 Task: Select and add the product "CVS Health Naproxen Sodium Tablets 220mg (100 ct)" to cart from the store "CVS".
Action: Mouse pressed left at (53, 89)
Screenshot: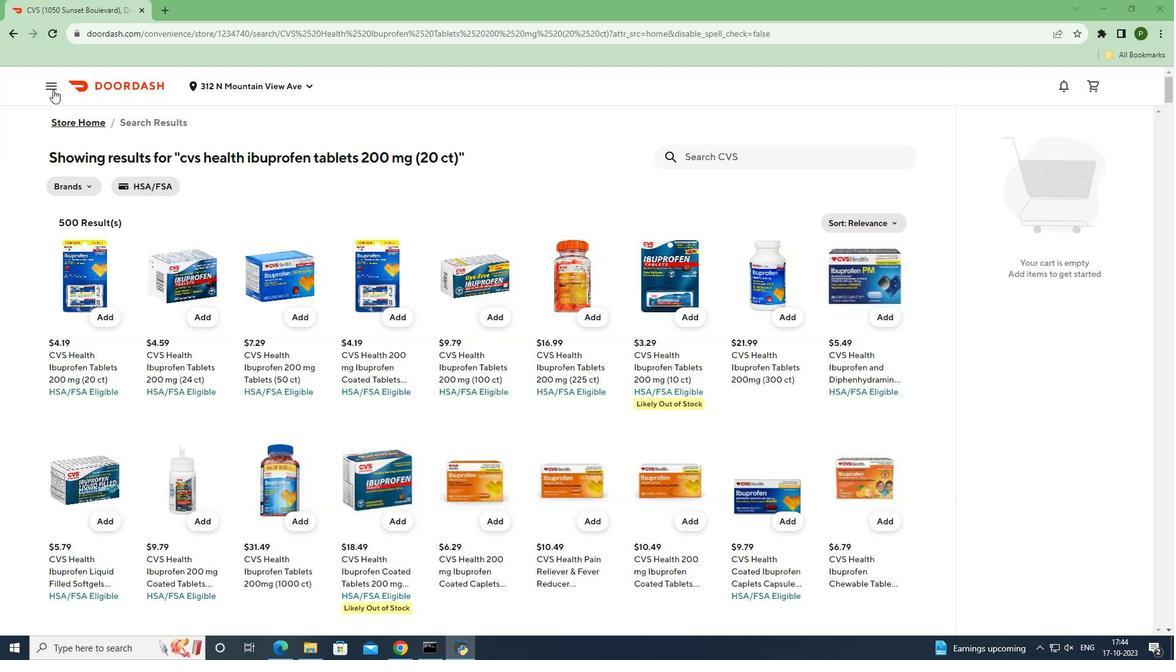 
Action: Mouse moved to (46, 171)
Screenshot: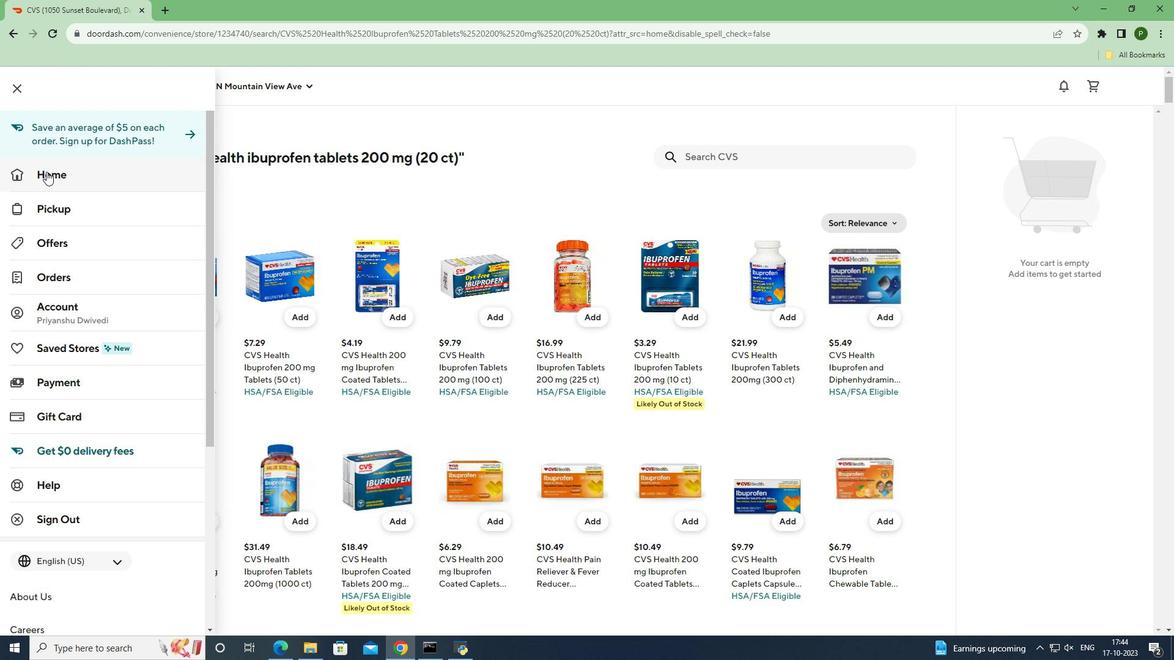 
Action: Mouse pressed left at (46, 171)
Screenshot: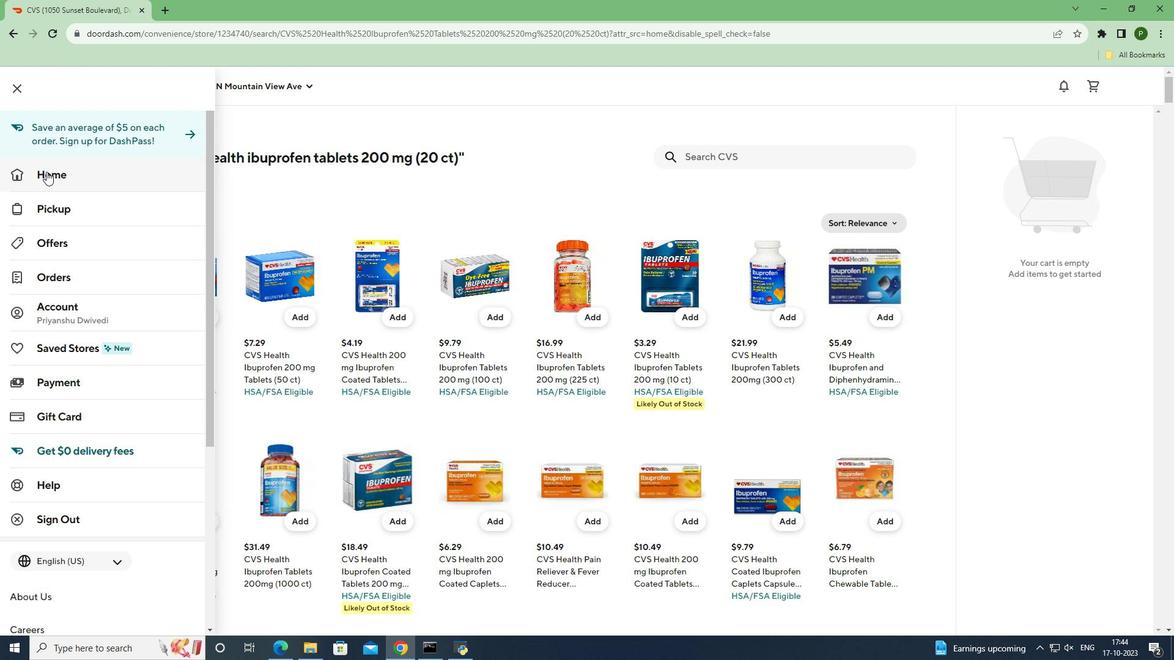 
Action: Mouse moved to (880, 137)
Screenshot: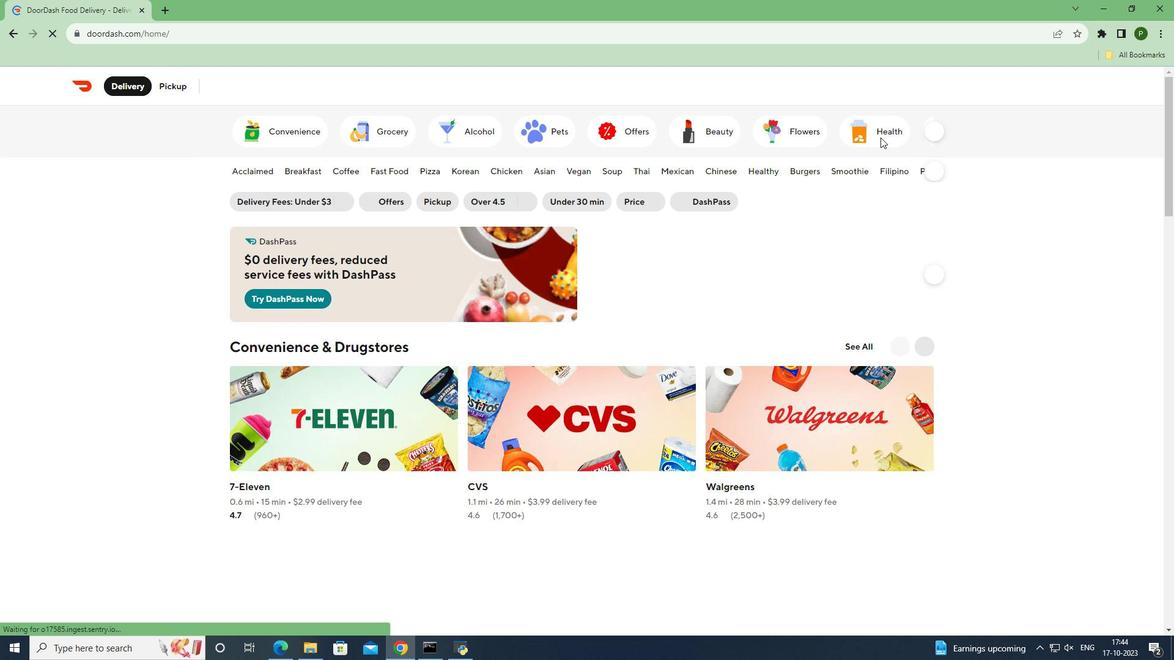 
Action: Mouse pressed left at (880, 137)
Screenshot: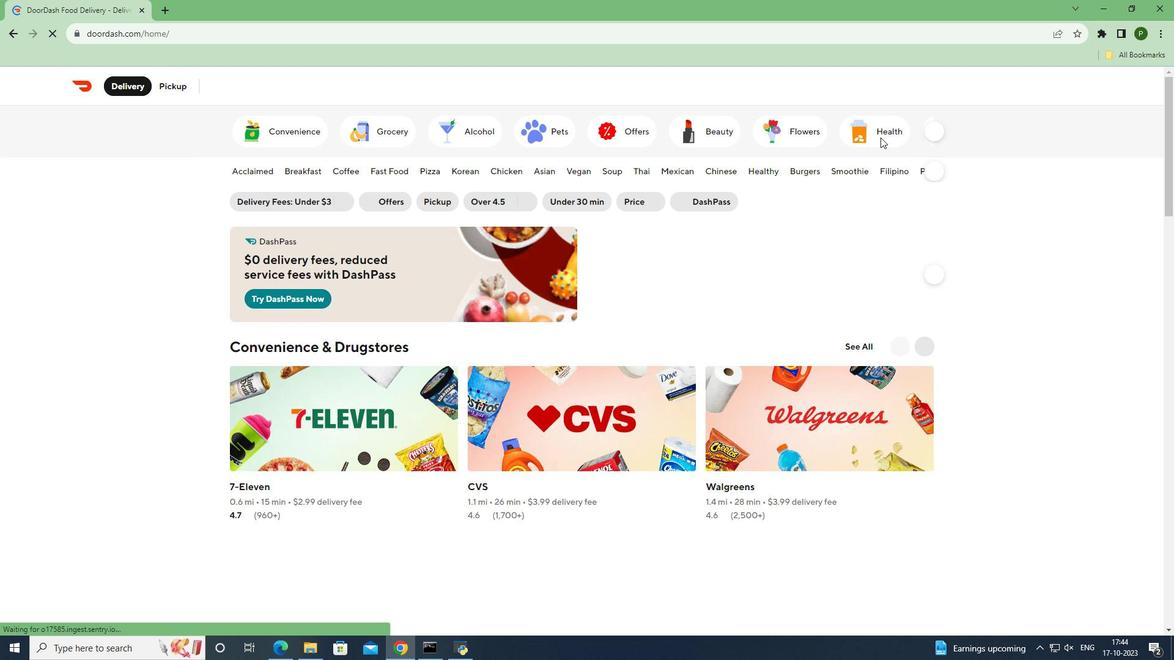 
Action: Mouse moved to (584, 416)
Screenshot: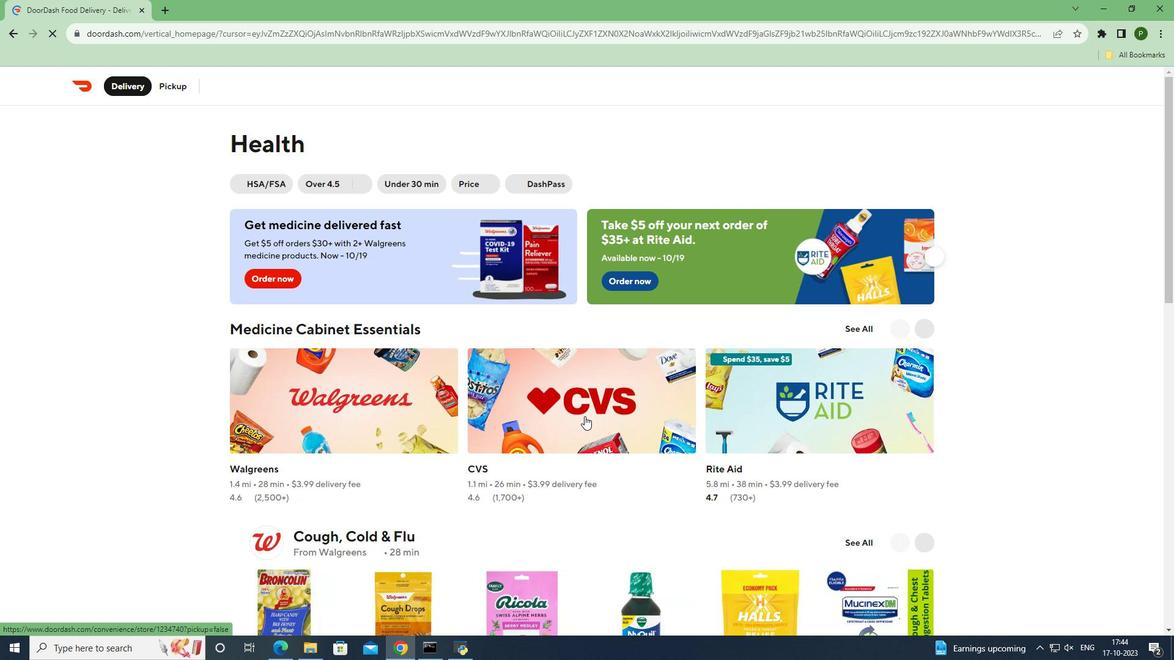 
Action: Mouse pressed left at (584, 416)
Screenshot: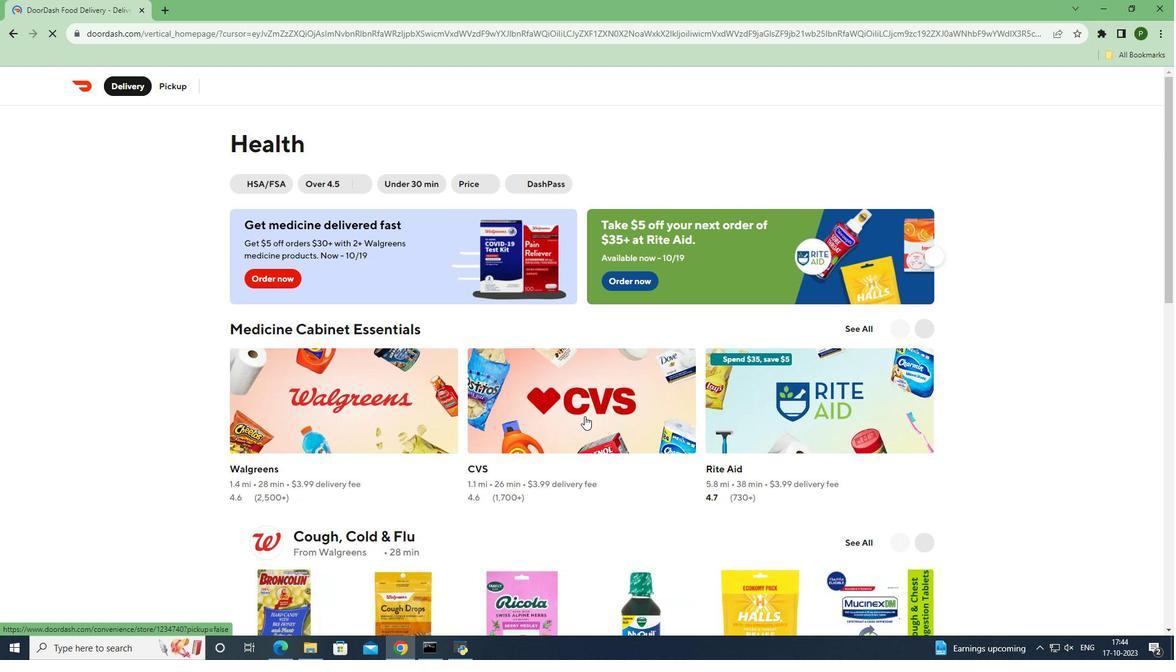 
Action: Mouse moved to (791, 197)
Screenshot: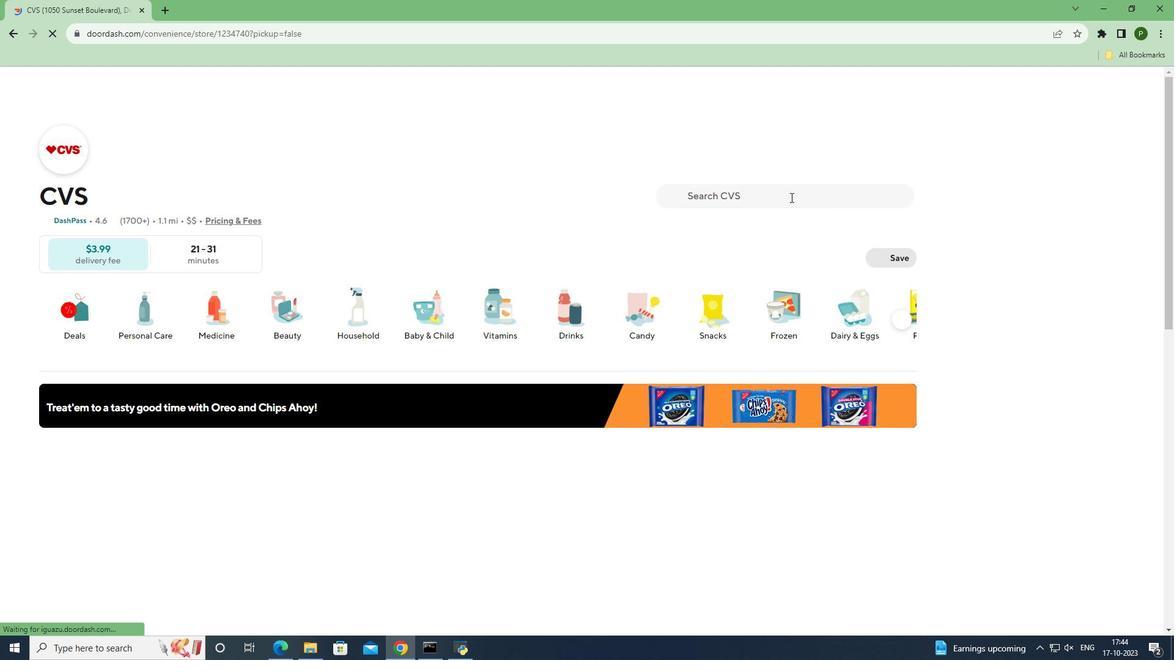 
Action: Mouse pressed left at (791, 197)
Screenshot: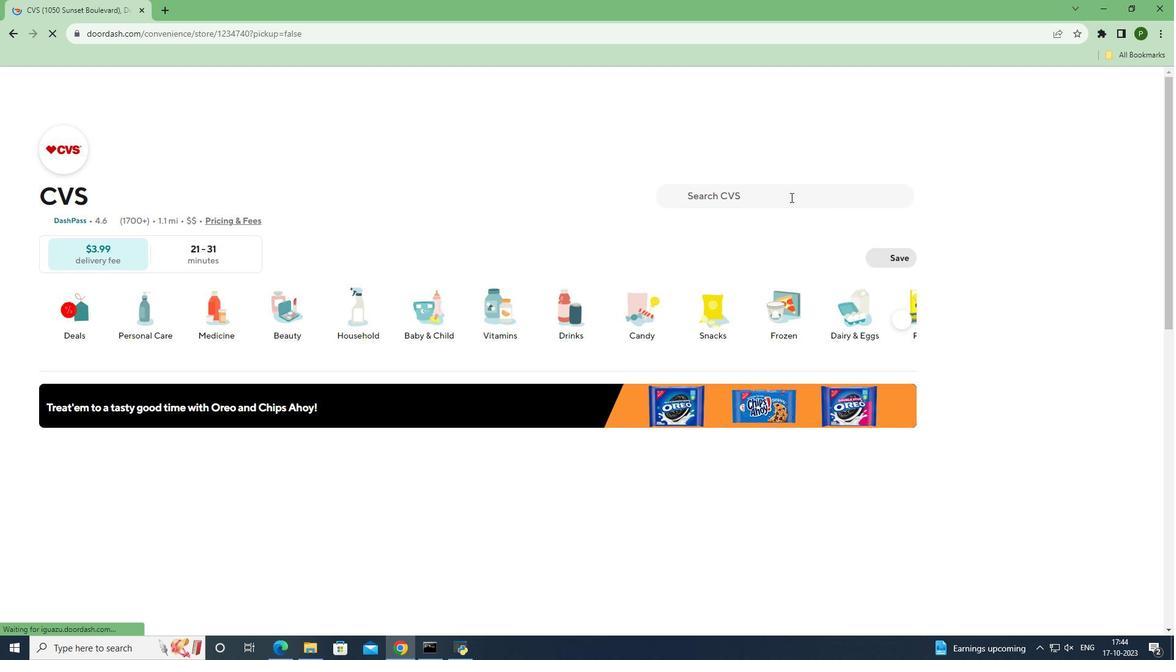
Action: Key pressed <Key.caps_lock>
Screenshot: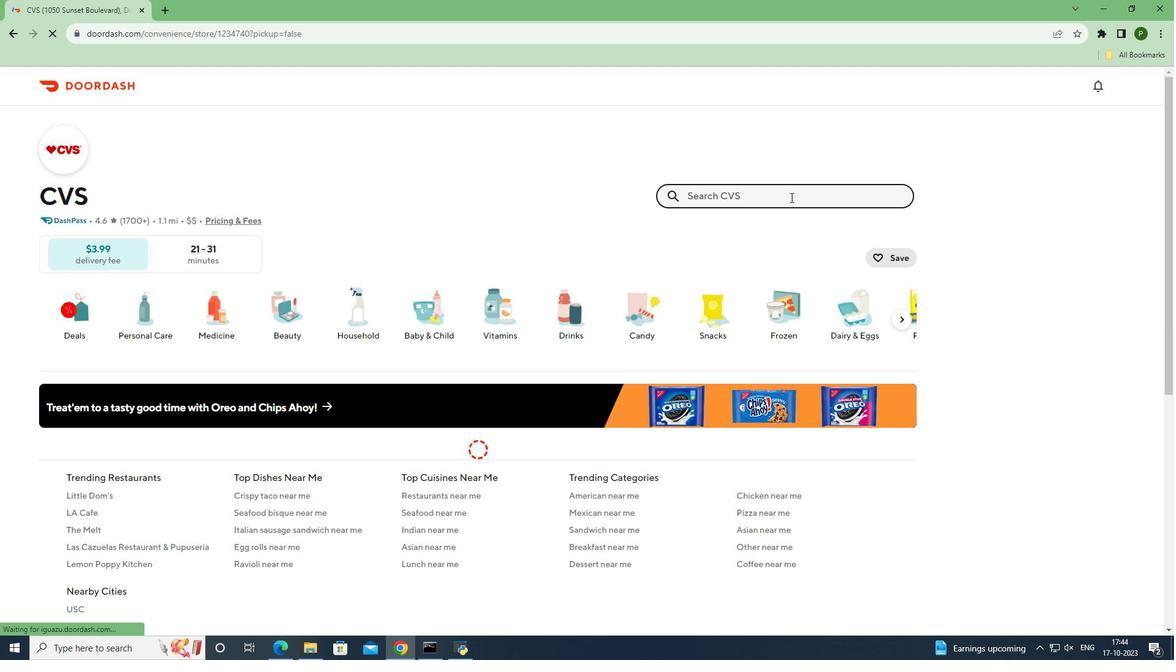 
Action: Mouse moved to (791, 197)
Screenshot: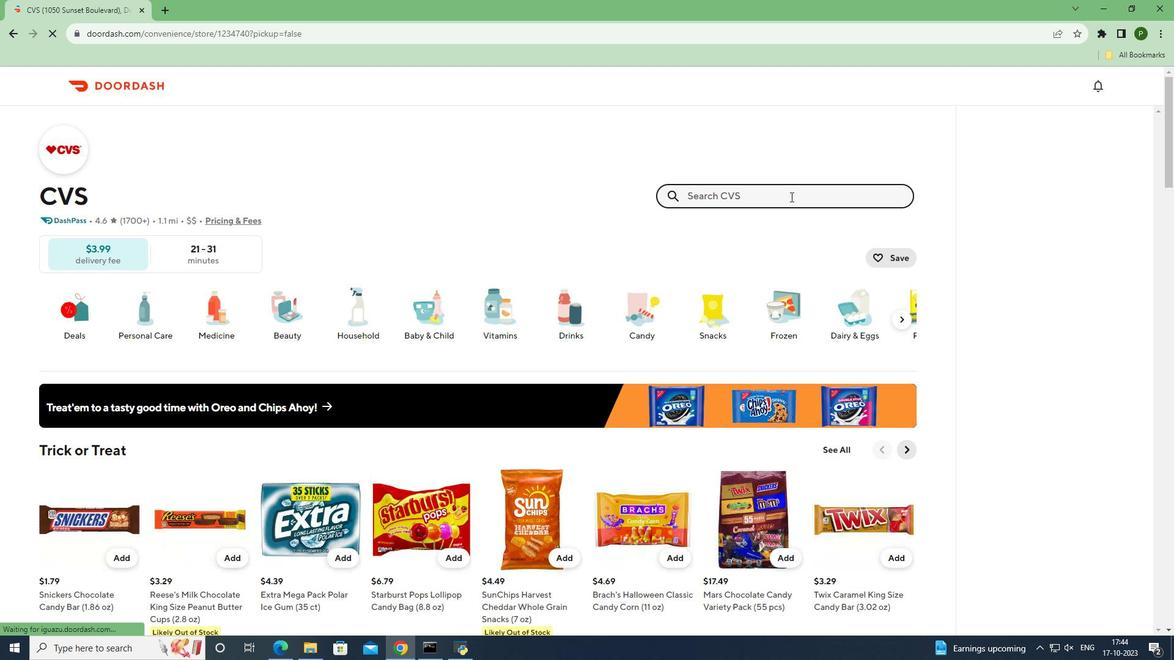 
Action: Key pressed CVS<Key.space>H<Key.caps_lock>ealth<Key.space><Key.caps_lock>N<Key.caps_lock>aproxen<Key.space><Key.caps_lock>S<Key.caps_lock>odium<Key.space><Key.caps_lock>T<Key.caps_lock>ablets<Key.space>220<Key.space>mg<Key.space><Key.shift_r>(100<Key.space>ct<Key.shift_r>)<Key.enter>
Screenshot: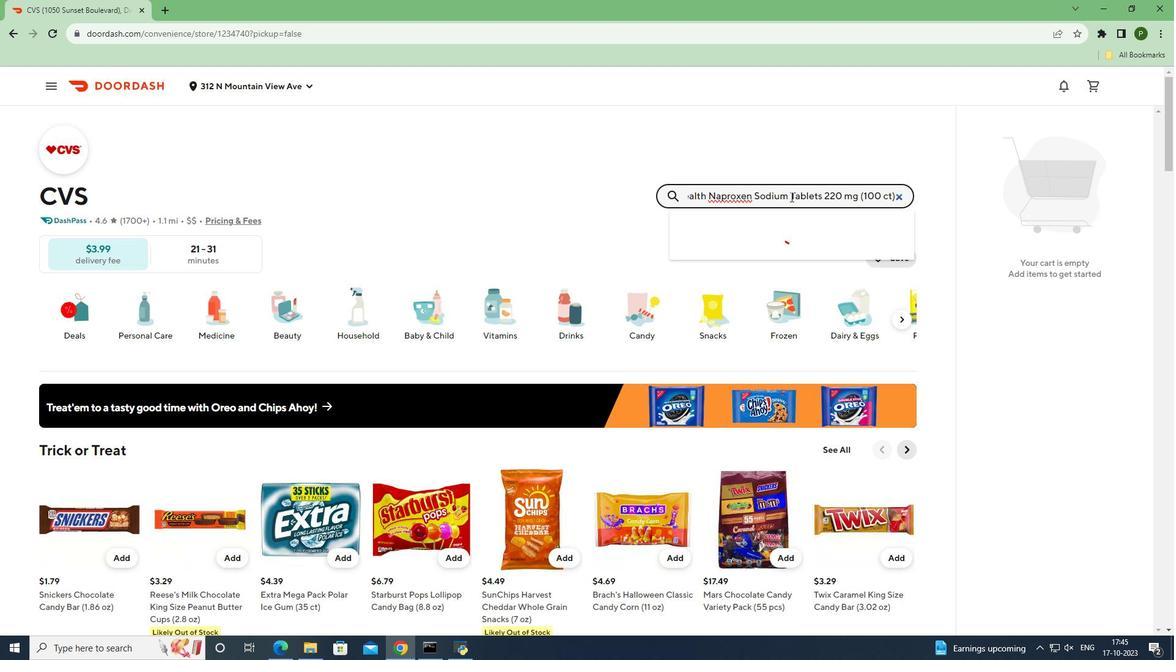 
Action: Mouse moved to (105, 318)
Screenshot: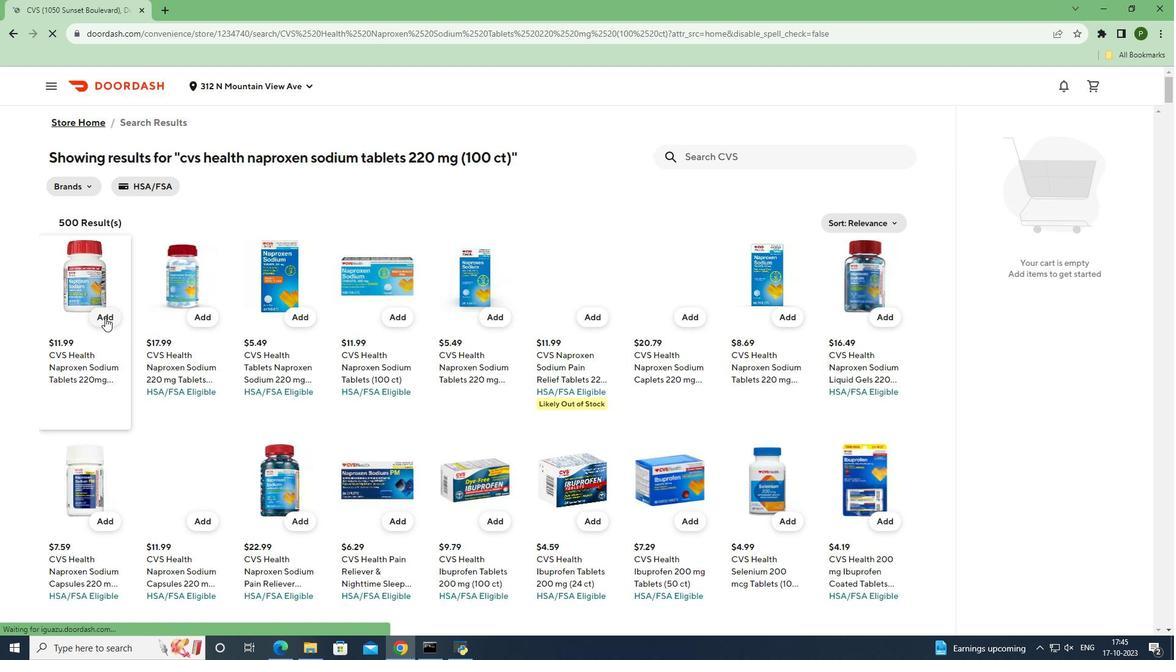 
Action: Mouse pressed left at (105, 318)
Screenshot: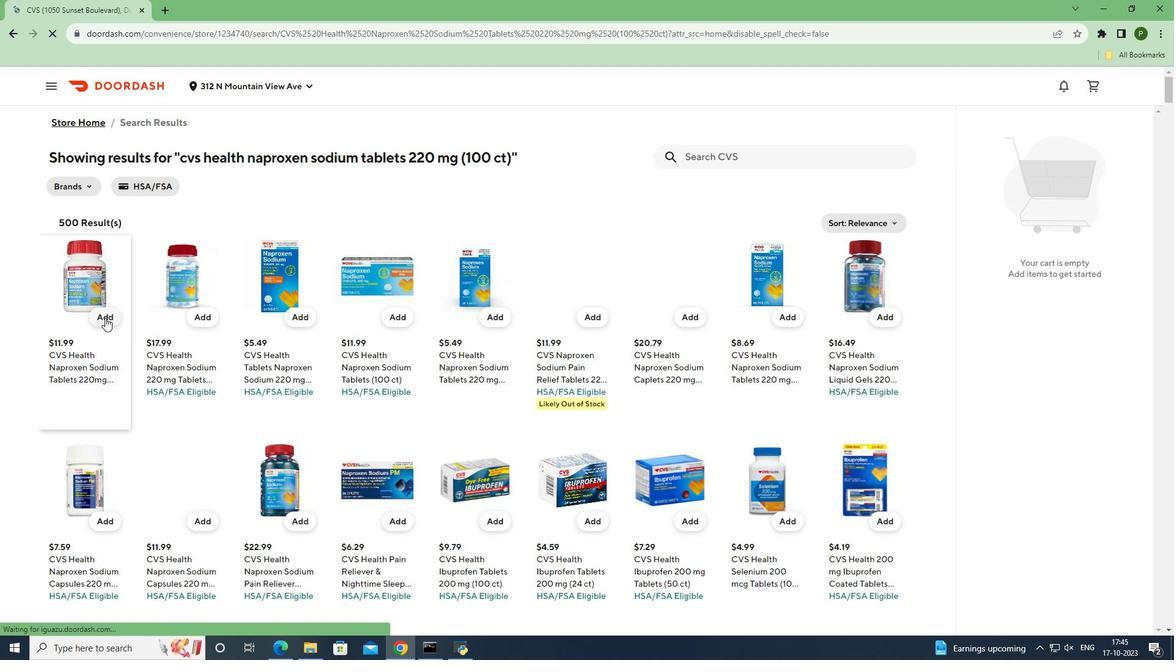 
Action: Mouse moved to (99, 348)
Screenshot: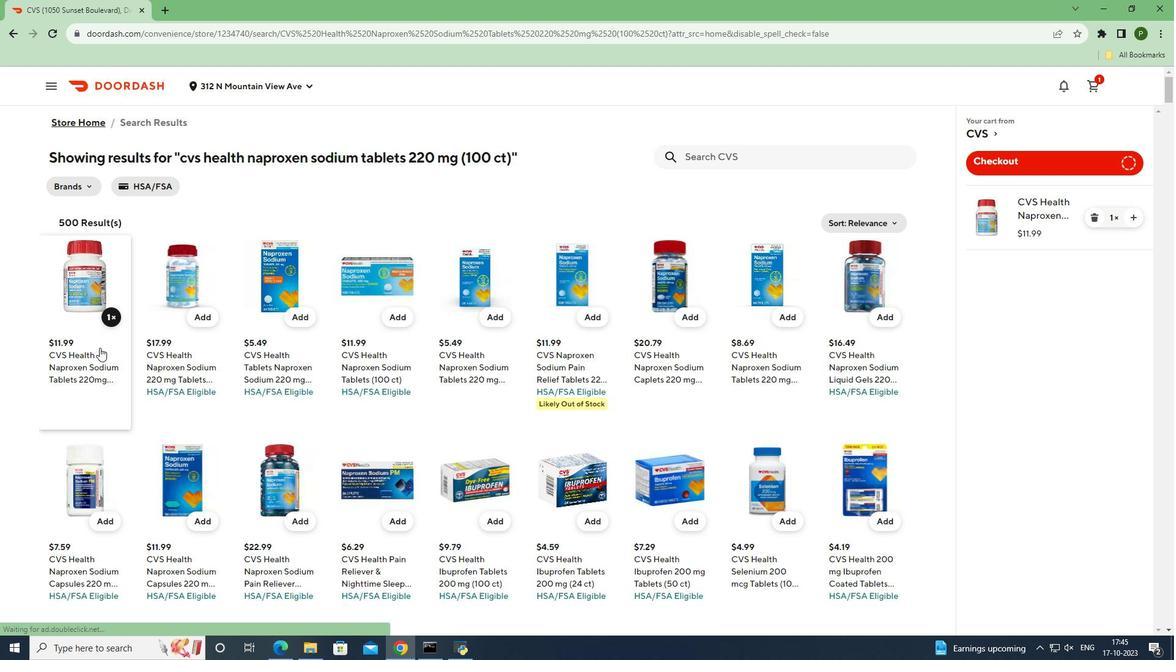 
